 Task: Change the editor large file confirmation to 1000 in the workbench.
Action: Mouse moved to (5, 481)
Screenshot: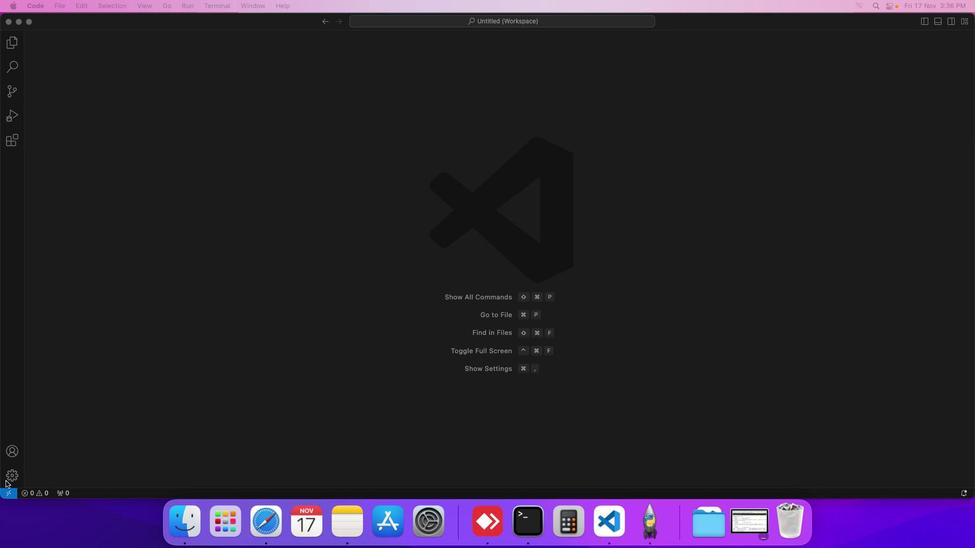 
Action: Mouse pressed left at (5, 481)
Screenshot: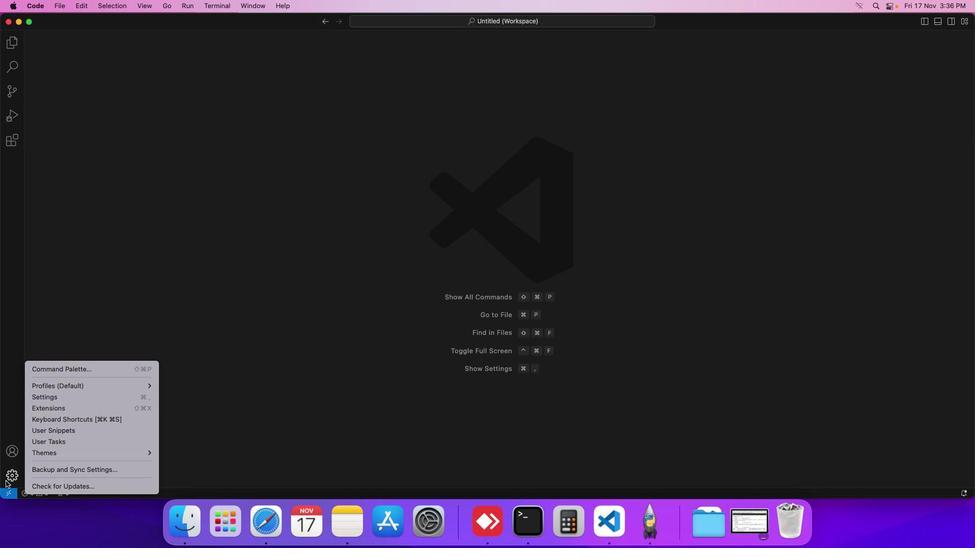 
Action: Mouse moved to (64, 402)
Screenshot: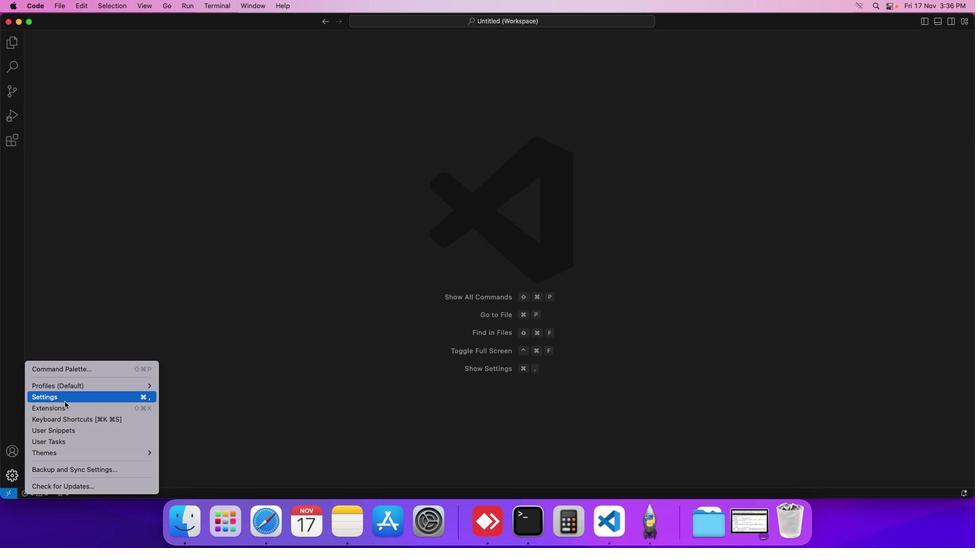 
Action: Mouse pressed left at (64, 402)
Screenshot: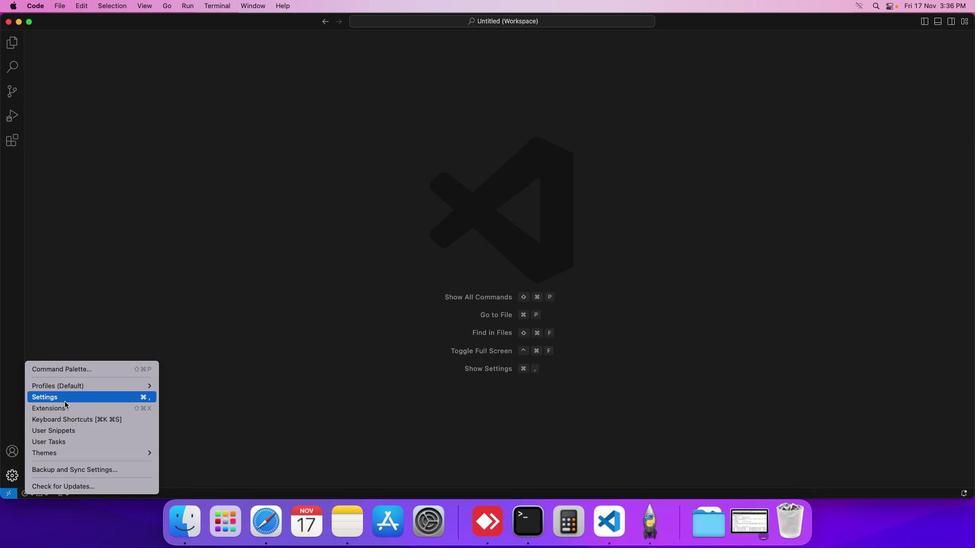 
Action: Mouse moved to (243, 82)
Screenshot: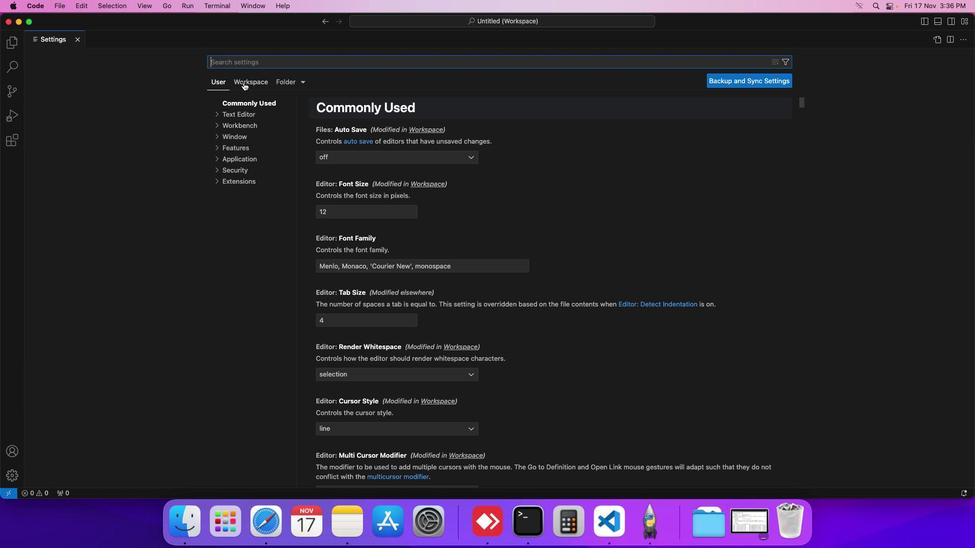 
Action: Mouse pressed left at (243, 82)
Screenshot: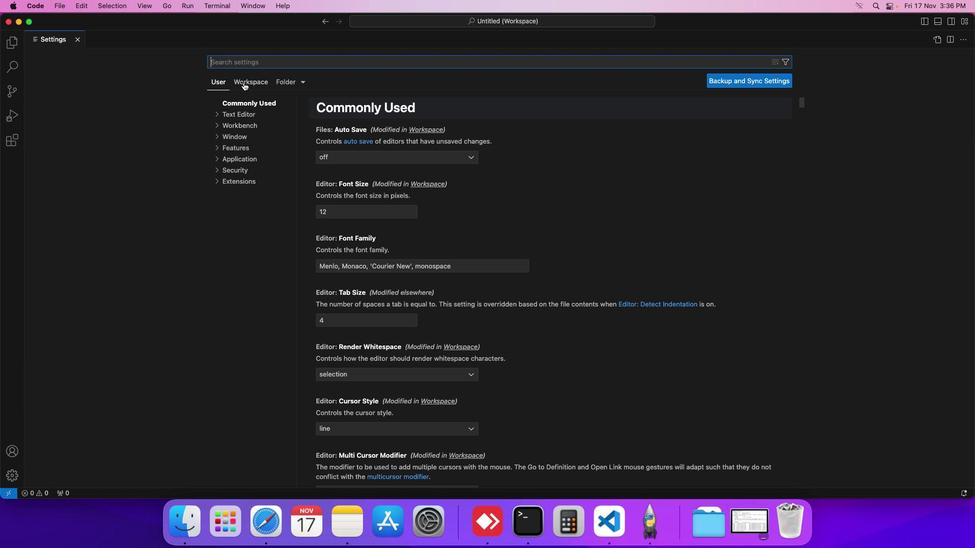 
Action: Mouse moved to (239, 129)
Screenshot: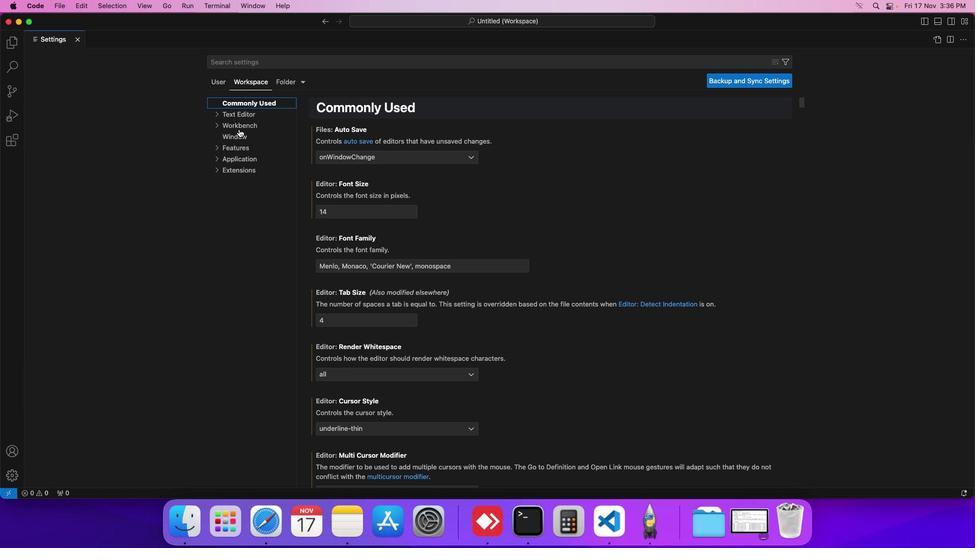 
Action: Mouse pressed left at (239, 129)
Screenshot: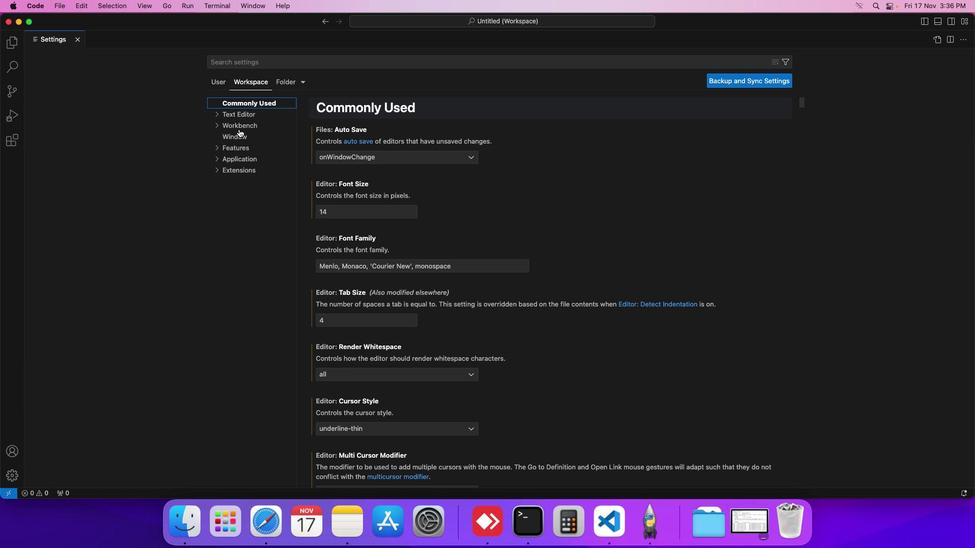 
Action: Mouse moved to (357, 299)
Screenshot: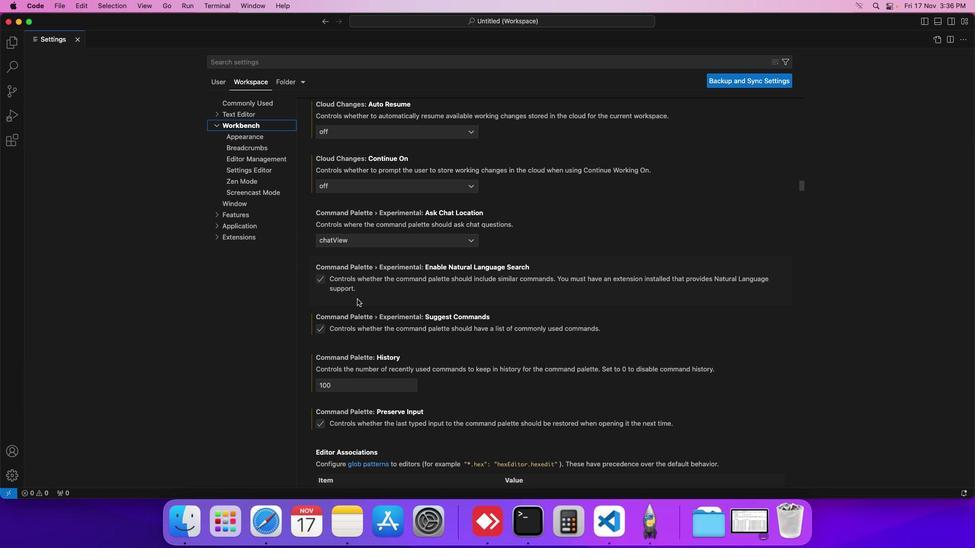 
Action: Mouse scrolled (357, 299) with delta (0, 0)
Screenshot: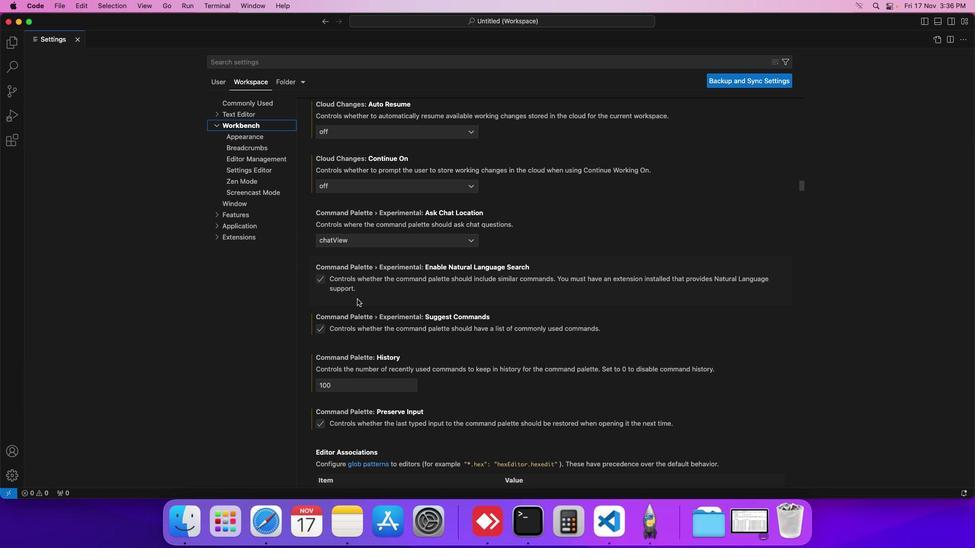 
Action: Mouse moved to (357, 299)
Screenshot: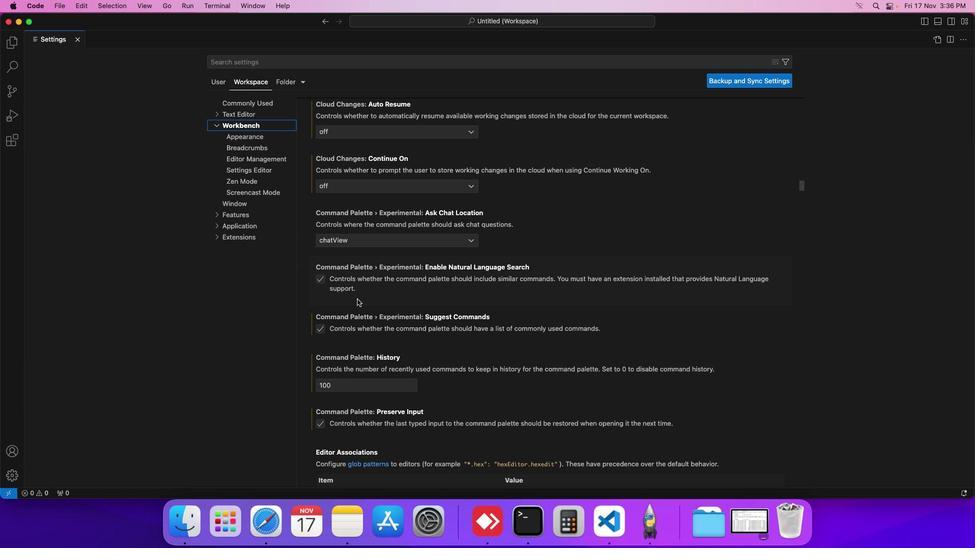 
Action: Mouse scrolled (357, 299) with delta (0, 0)
Screenshot: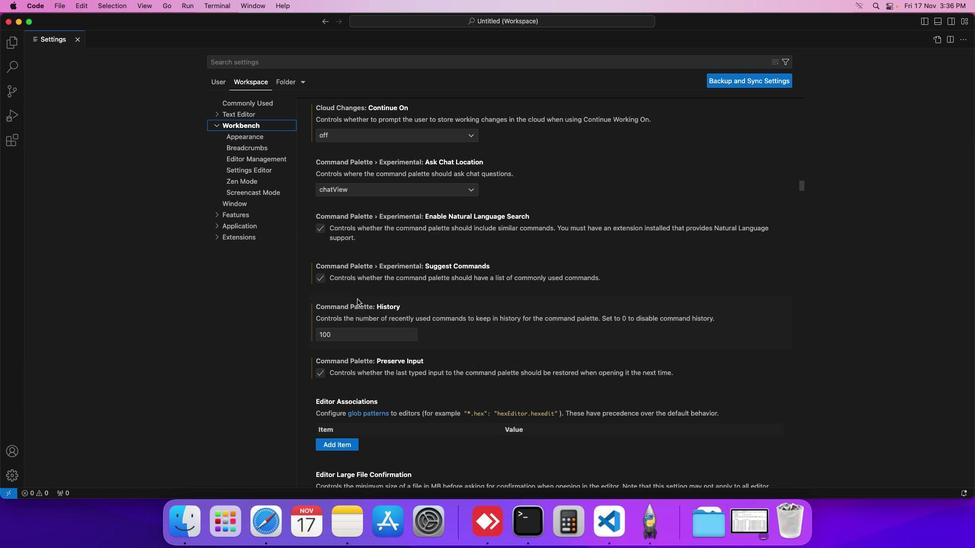 
Action: Mouse scrolled (357, 299) with delta (0, 0)
Screenshot: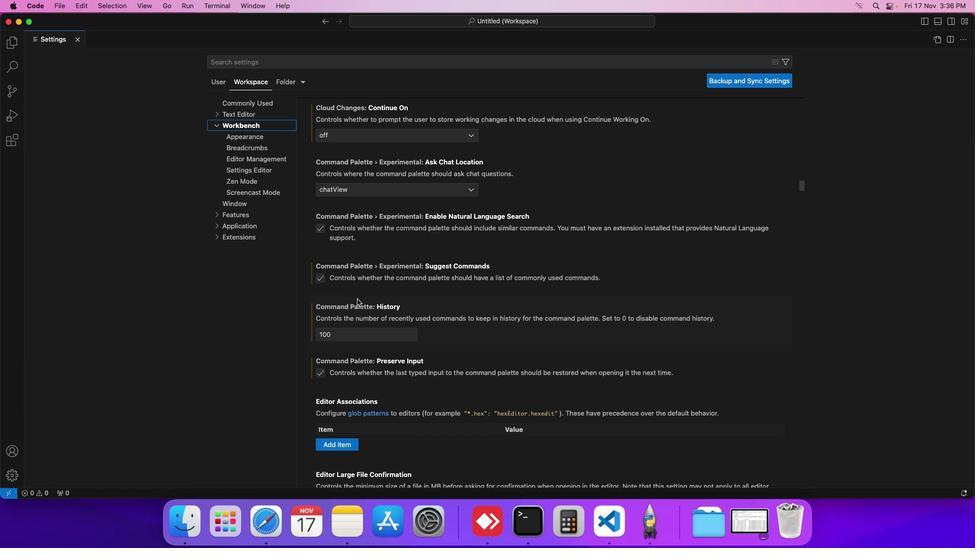 
Action: Mouse scrolled (357, 299) with delta (0, 0)
Screenshot: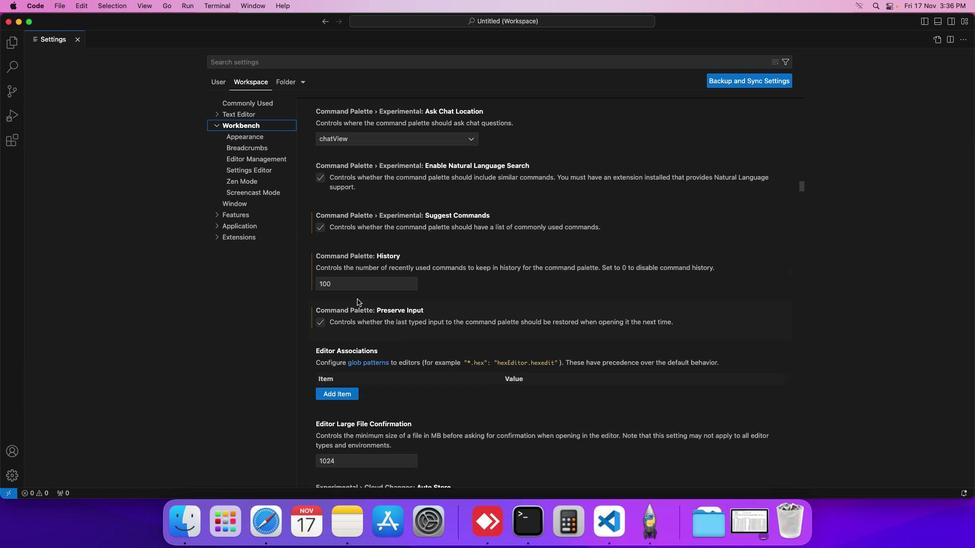 
Action: Mouse scrolled (357, 299) with delta (0, 0)
Screenshot: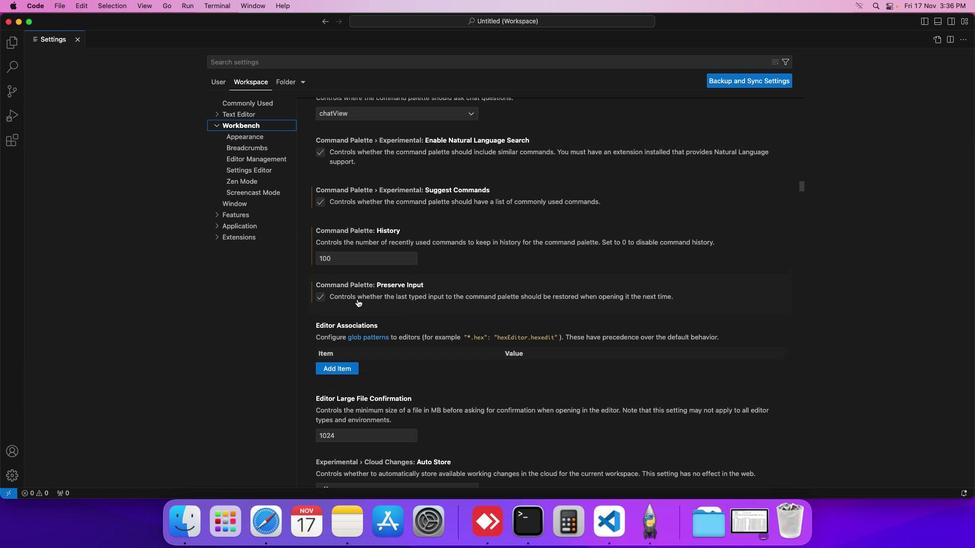 
Action: Mouse scrolled (357, 299) with delta (0, 0)
Screenshot: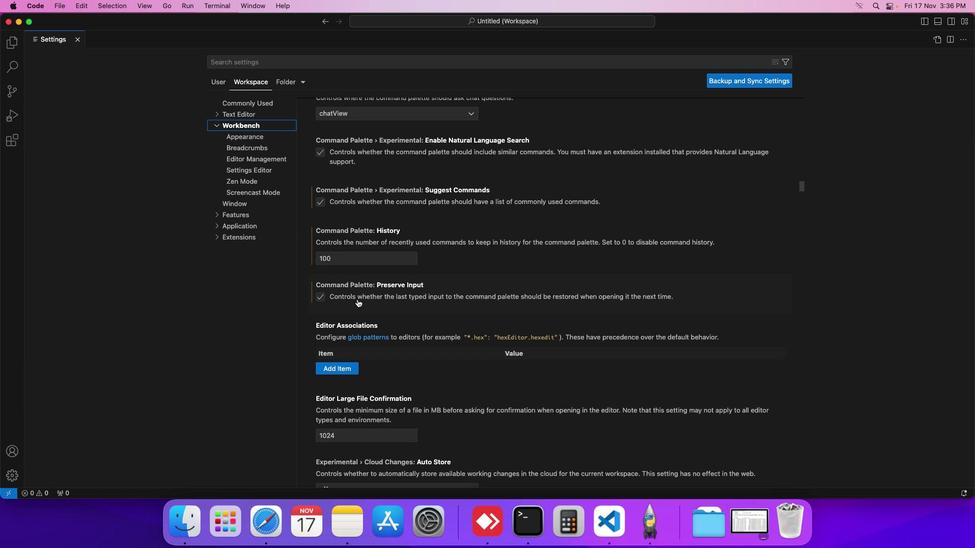 
Action: Mouse scrolled (357, 299) with delta (0, 0)
Screenshot: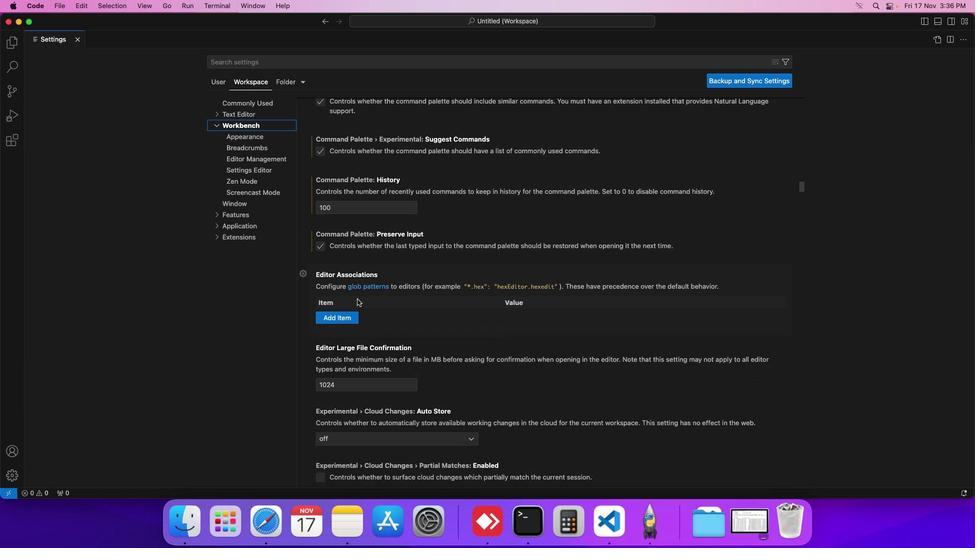 
Action: Mouse scrolled (357, 299) with delta (0, 0)
Screenshot: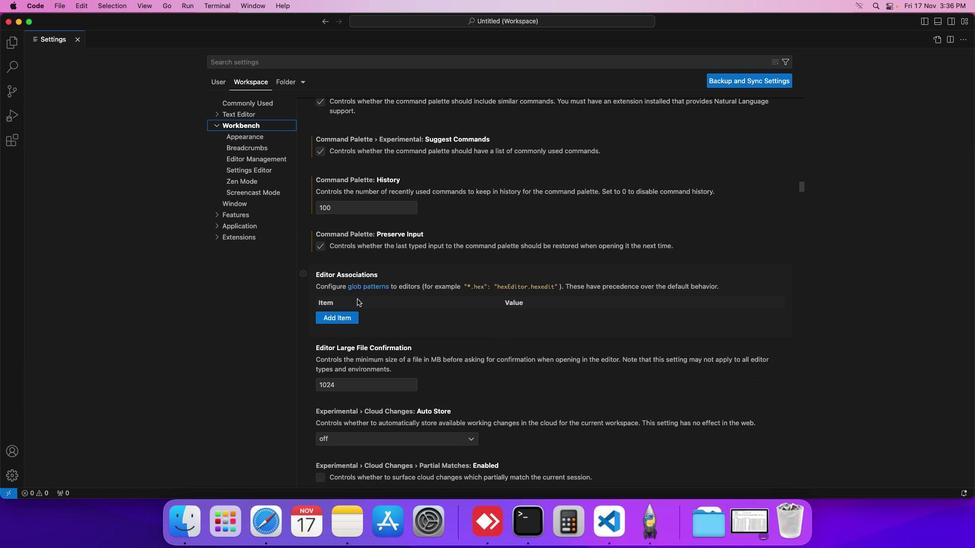 
Action: Mouse moved to (355, 383)
Screenshot: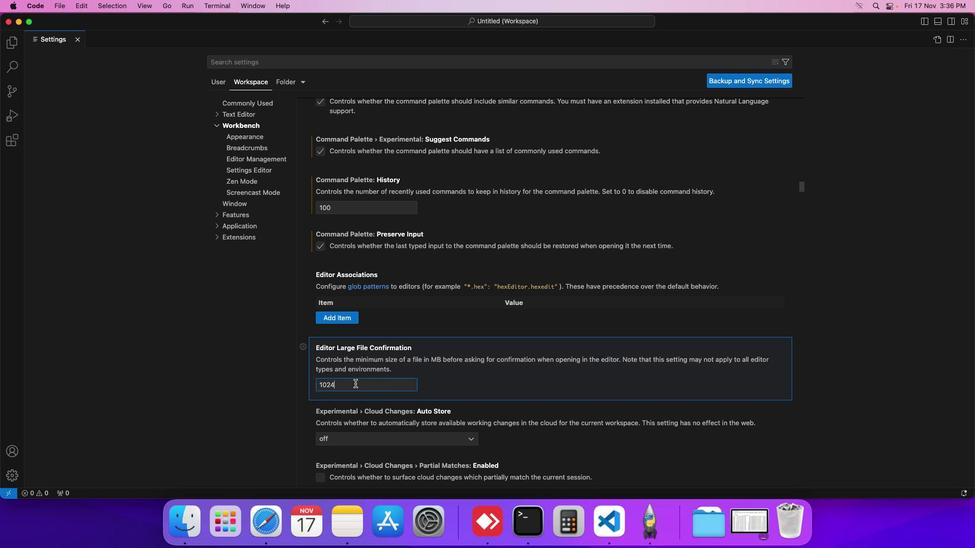 
Action: Mouse pressed left at (355, 383)
Screenshot: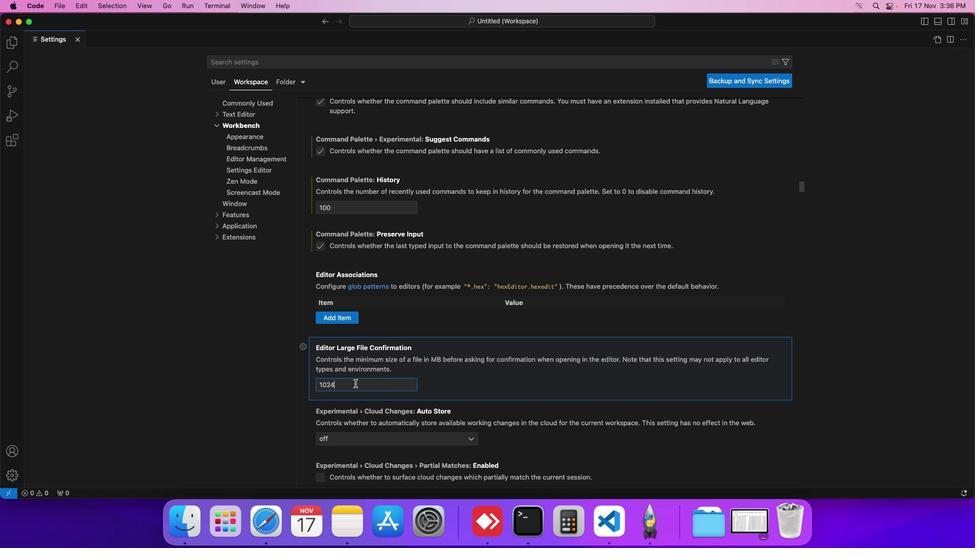 
Action: Key pressed Key.backspaceKey.backspaceKey.backspaceKey.backspaceKey.backspace'1''0''0''0'
Screenshot: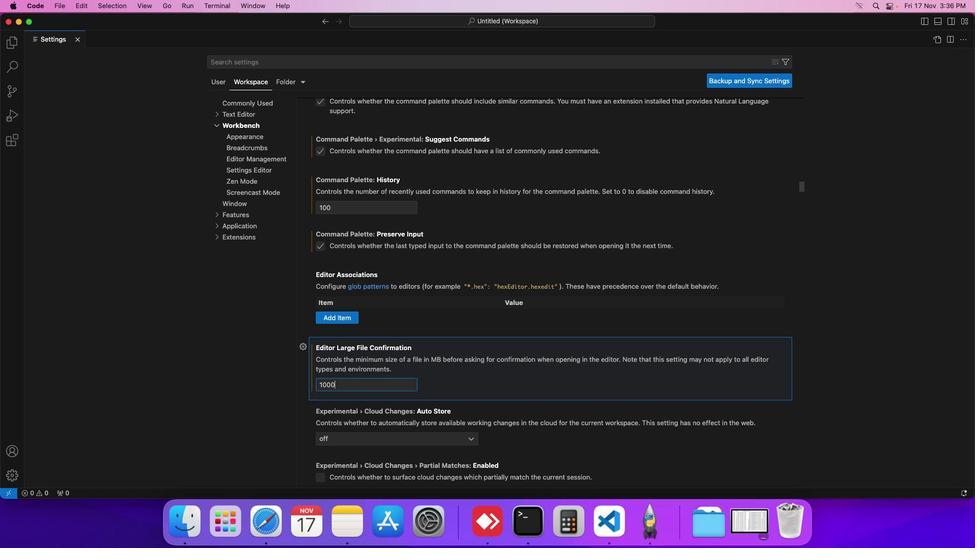 
